Task: Add Attachment from "Attach a link" to Card Card0000000136 in Board Board0000000034 in Workspace WS0000000012 in Trello. Add Cover Red to Card Card0000000136 in Board Board0000000034 in Workspace WS0000000012 in Trello. Add "Join Card" Button Button0000000136  to Card Card0000000136 in Board Board0000000034 in Workspace WS0000000012 in Trello. Add Description DS0000000136 to Card Card0000000136 in Board Board0000000034 in Workspace WS0000000012 in Trello. Add Comment CM0000000136 to Card Card0000000136 in Board Board0000000034 in Workspace WS0000000012 in Trello
Action: Mouse moved to (303, 412)
Screenshot: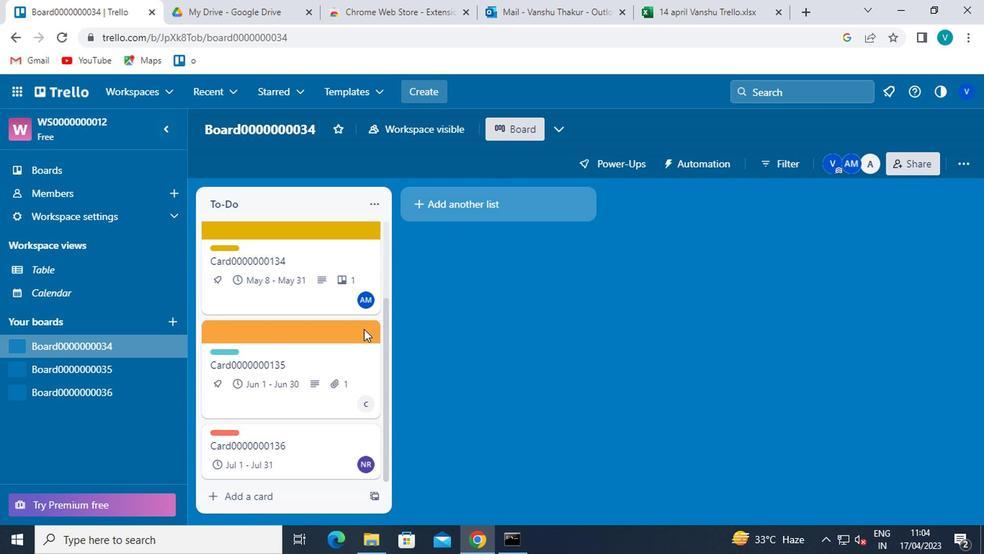 
Action: Mouse scrolled (303, 411) with delta (0, -1)
Screenshot: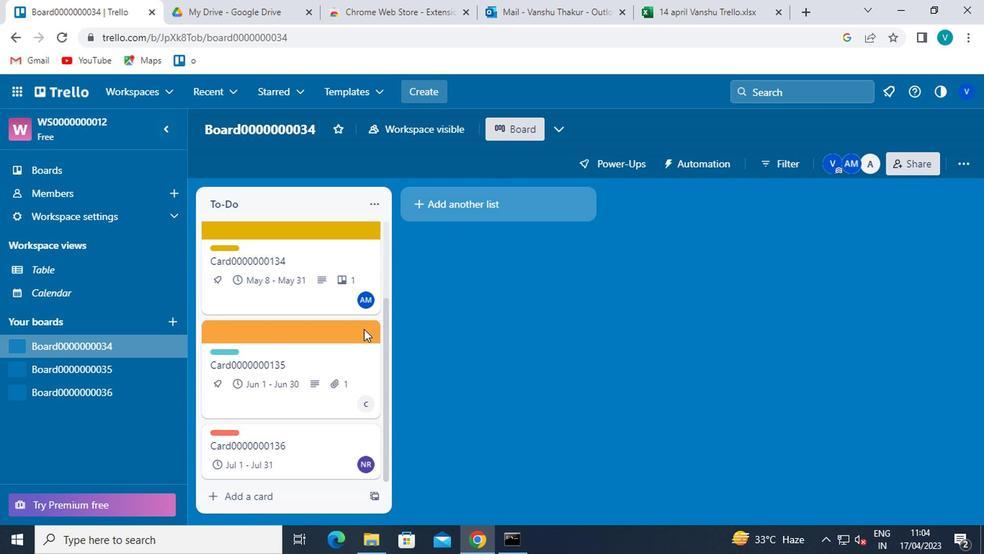 
Action: Mouse moved to (300, 418)
Screenshot: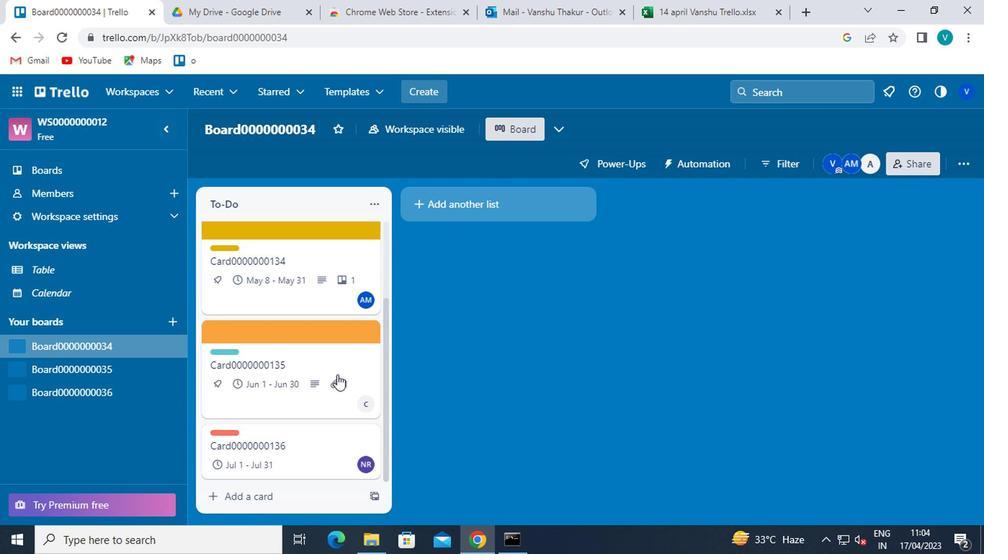 
Action: Mouse scrolled (300, 418) with delta (0, 0)
Screenshot: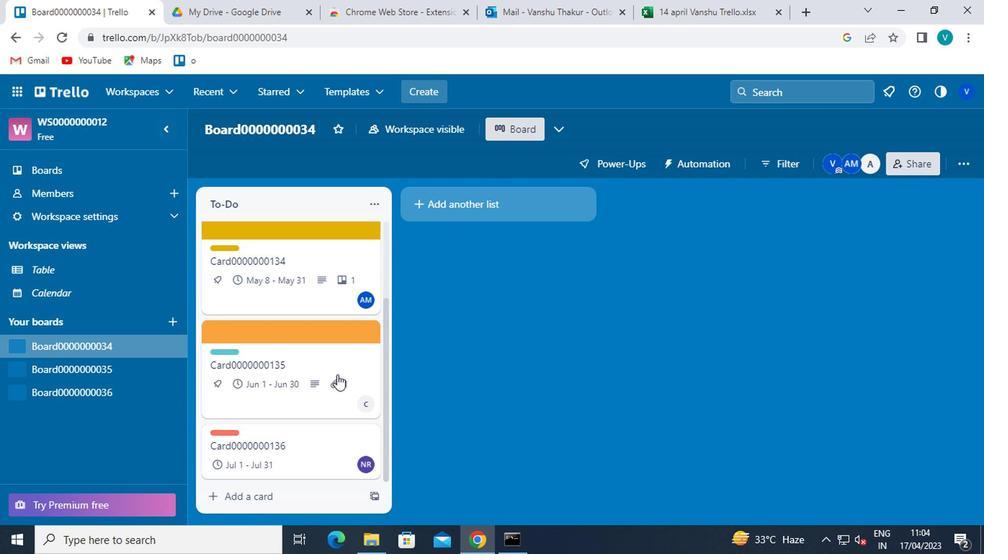 
Action: Mouse moved to (300, 419)
Screenshot: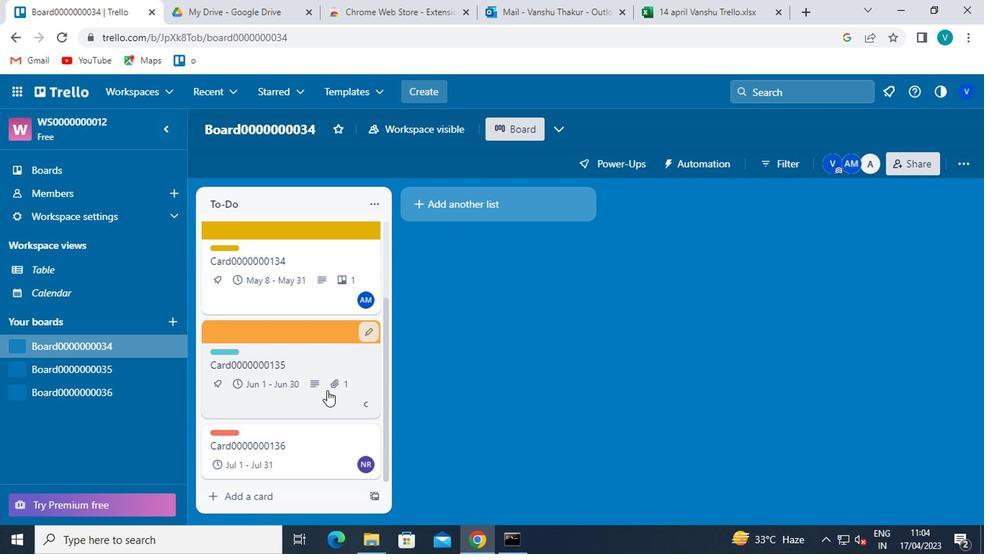 
Action: Mouse scrolled (300, 418) with delta (0, -1)
Screenshot: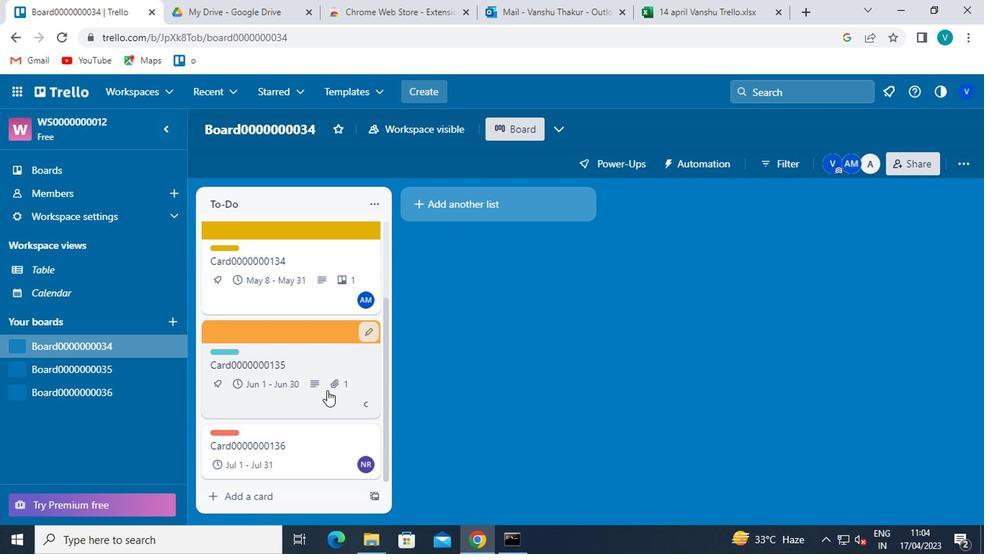 
Action: Mouse moved to (292, 447)
Screenshot: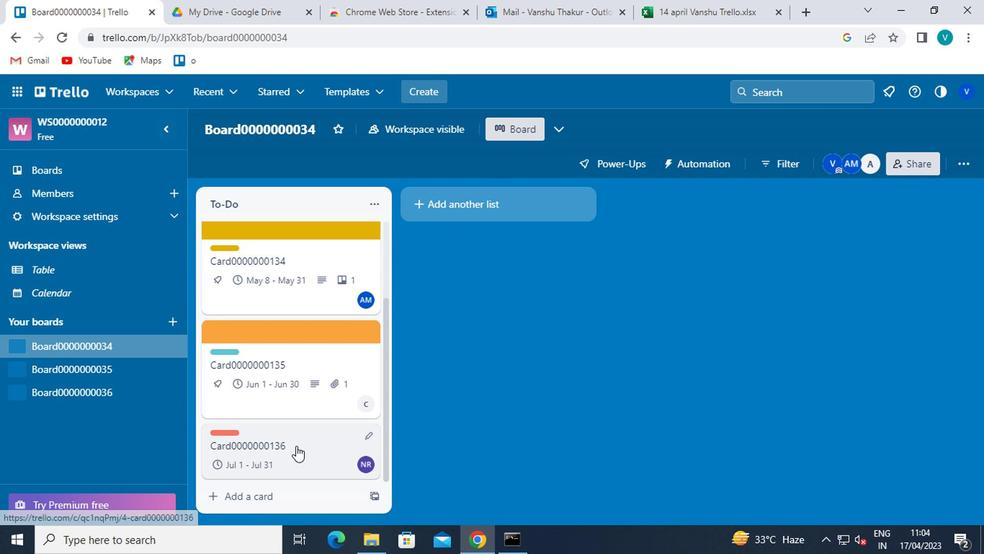 
Action: Mouse pressed left at (292, 447)
Screenshot: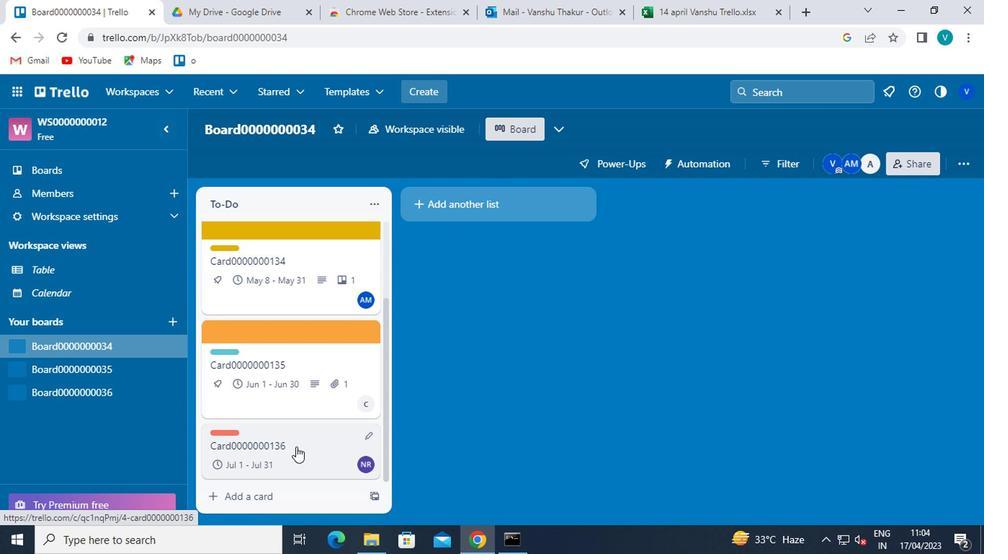 
Action: Mouse moved to (651, 365)
Screenshot: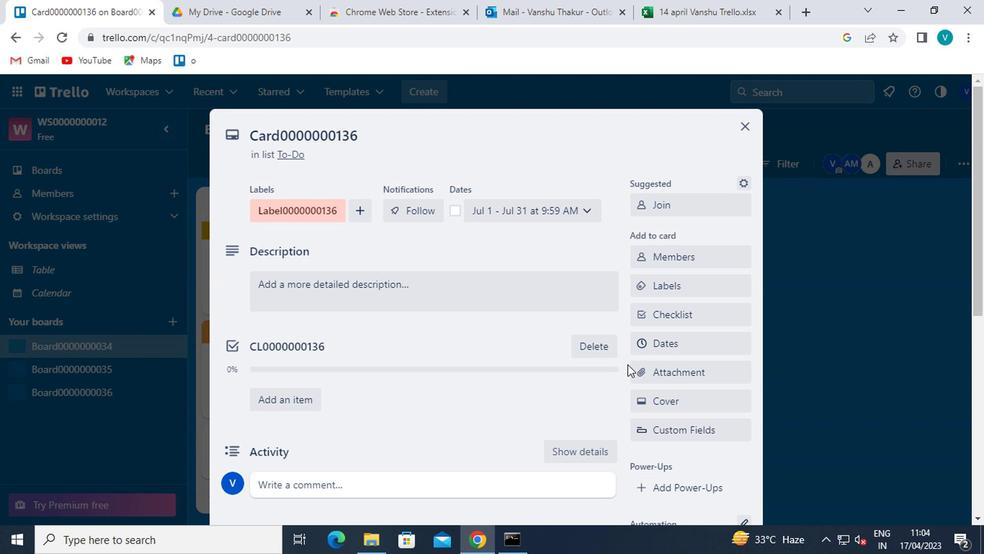 
Action: Mouse pressed left at (651, 365)
Screenshot: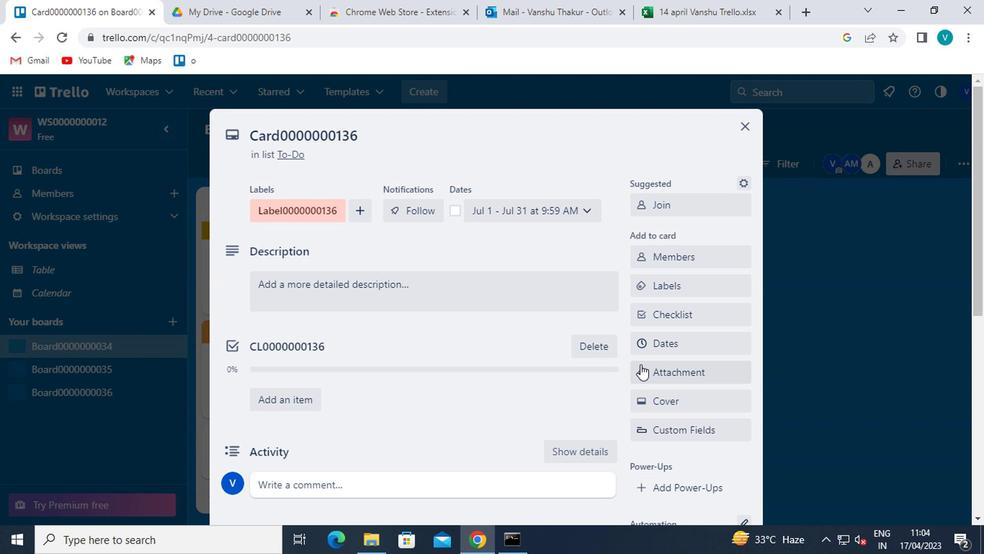 
Action: Mouse moved to (677, 330)
Screenshot: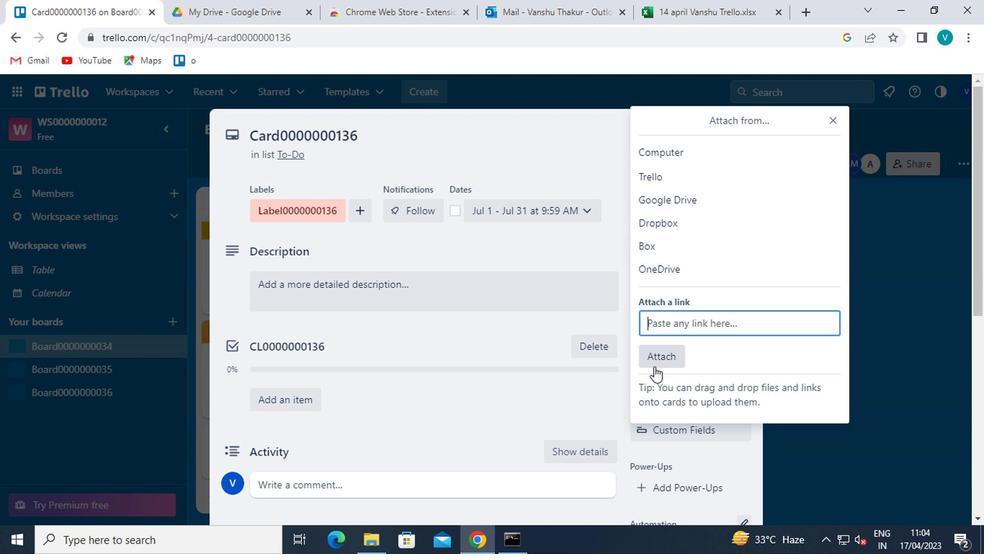 
Action: Mouse pressed left at (677, 330)
Screenshot: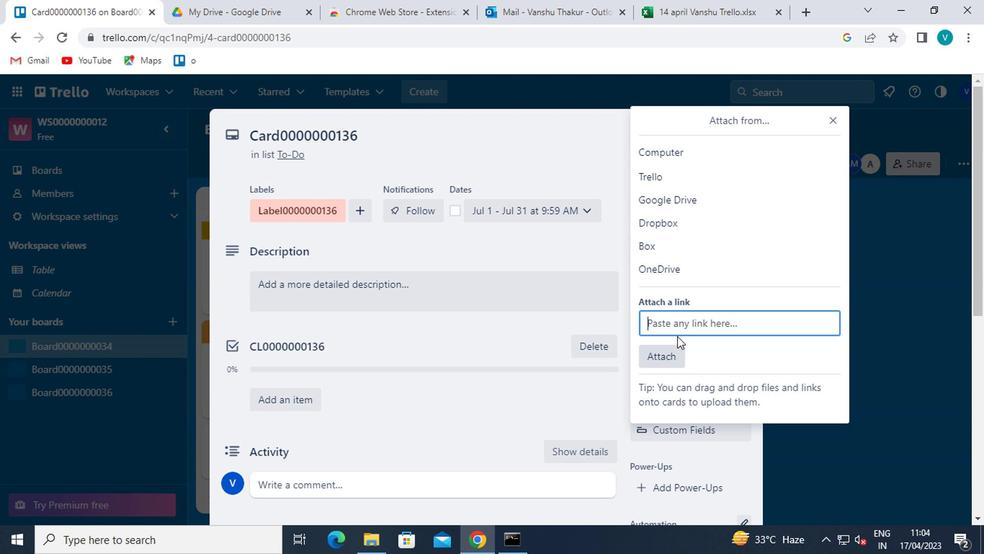 
Action: Key pressed ctrl+V
Screenshot: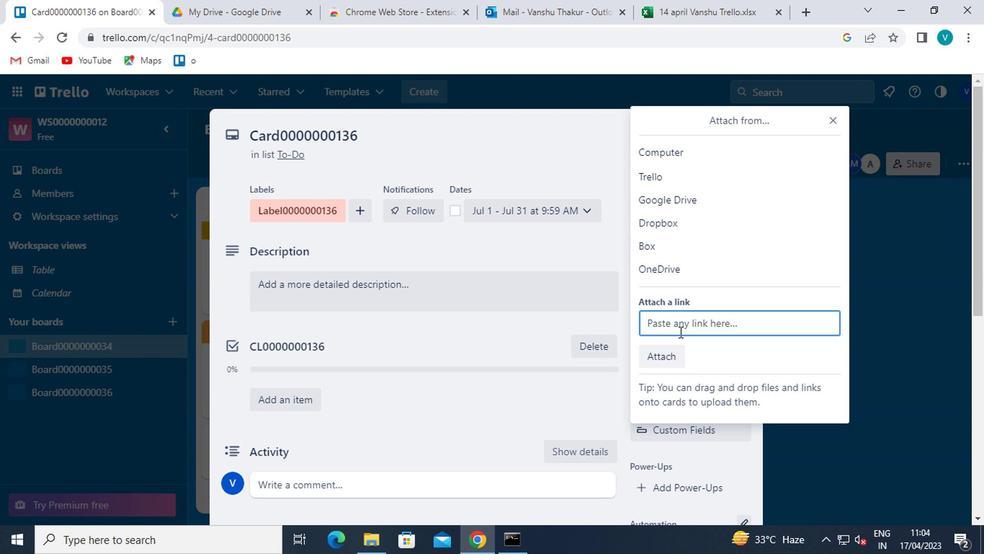 
Action: Mouse moved to (659, 409)
Screenshot: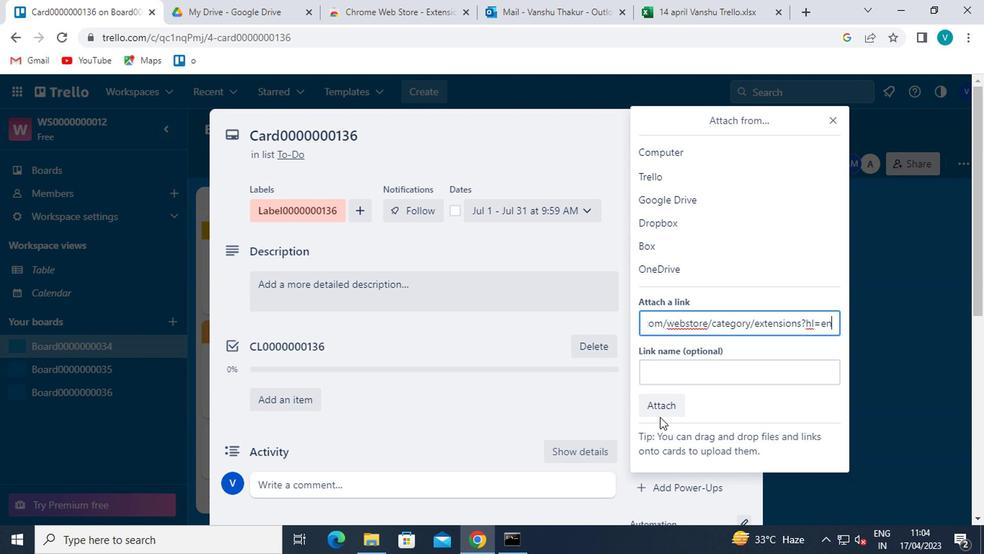 
Action: Mouse pressed left at (659, 409)
Screenshot: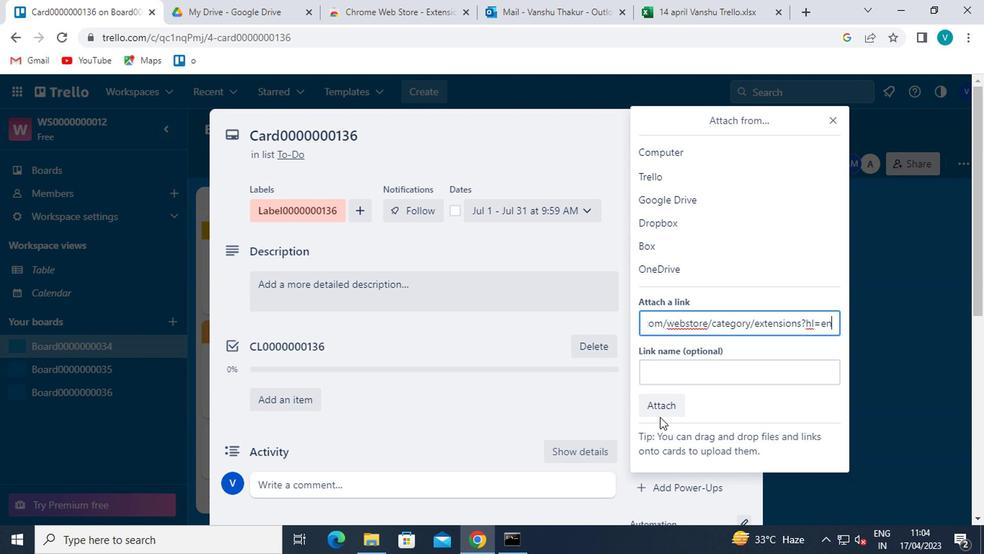 
Action: Mouse moved to (662, 390)
Screenshot: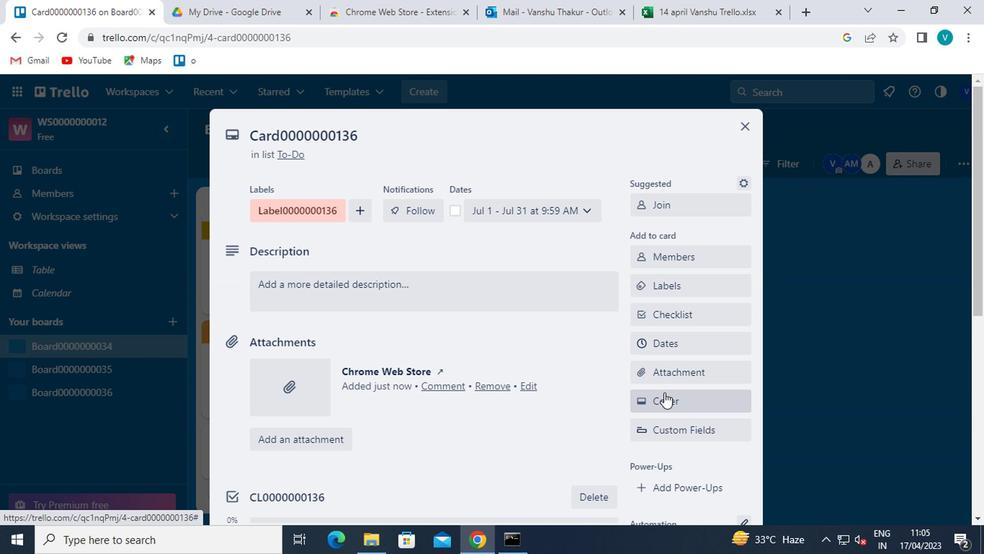 
Action: Mouse pressed left at (662, 390)
Screenshot: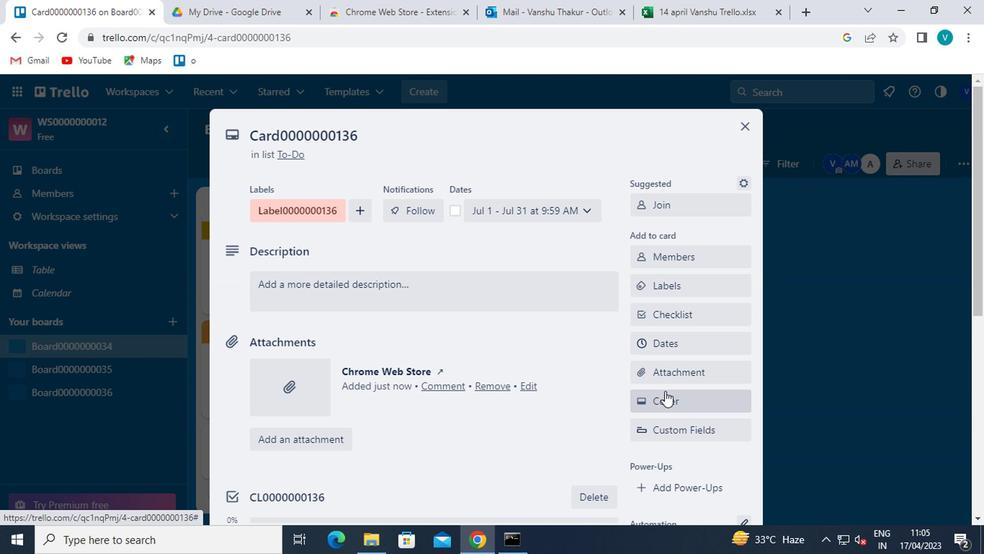 
Action: Mouse moved to (772, 238)
Screenshot: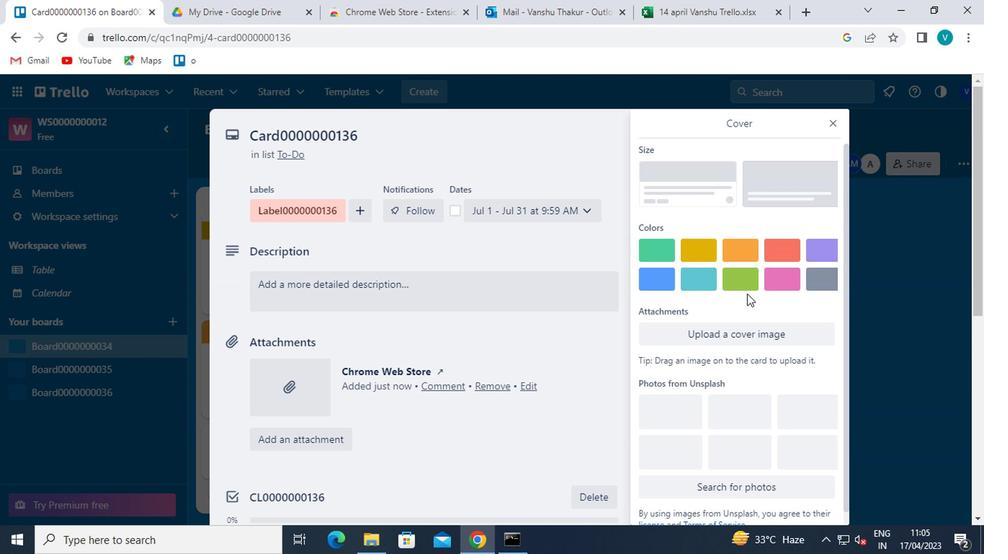 
Action: Mouse pressed left at (772, 238)
Screenshot: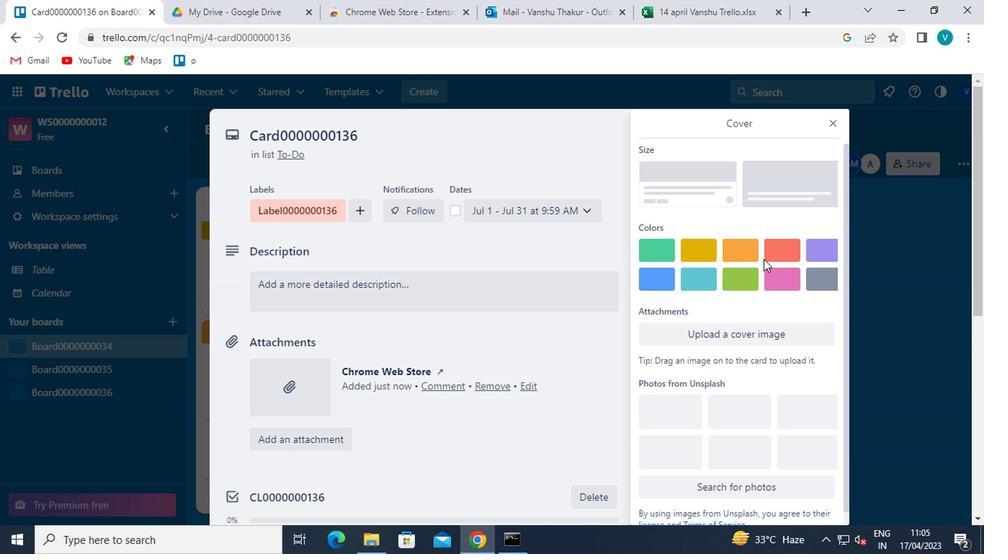 
Action: Mouse moved to (832, 109)
Screenshot: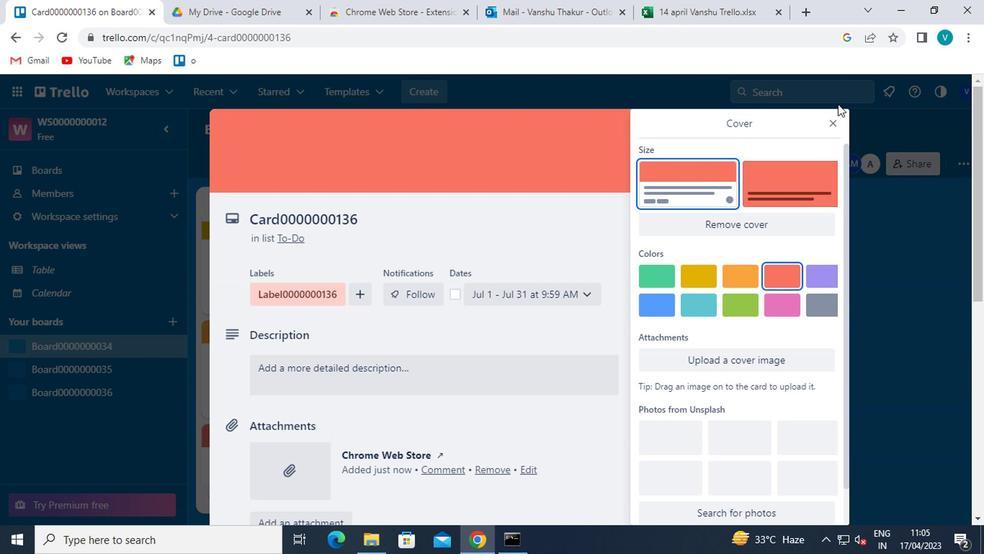 
Action: Mouse pressed left at (832, 109)
Screenshot: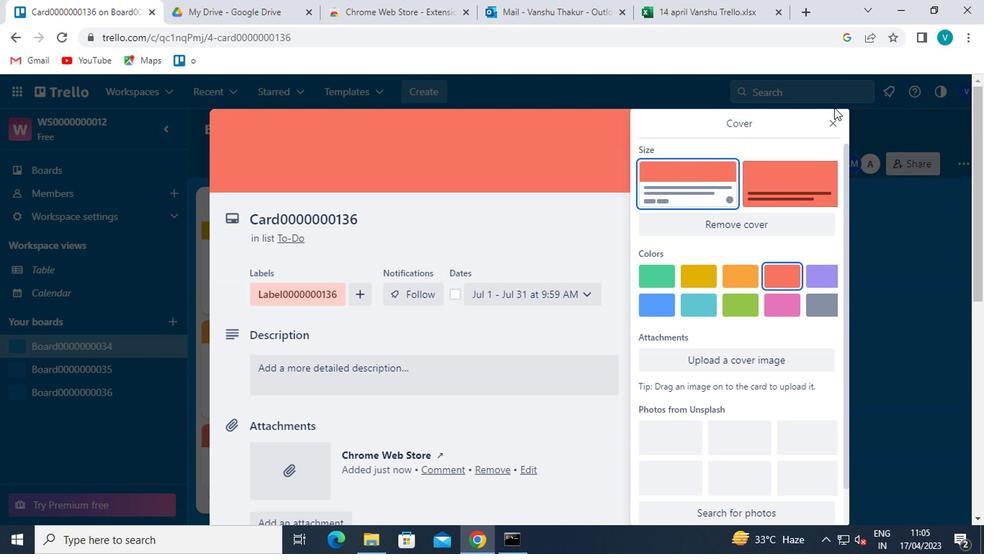 
Action: Mouse moved to (676, 387)
Screenshot: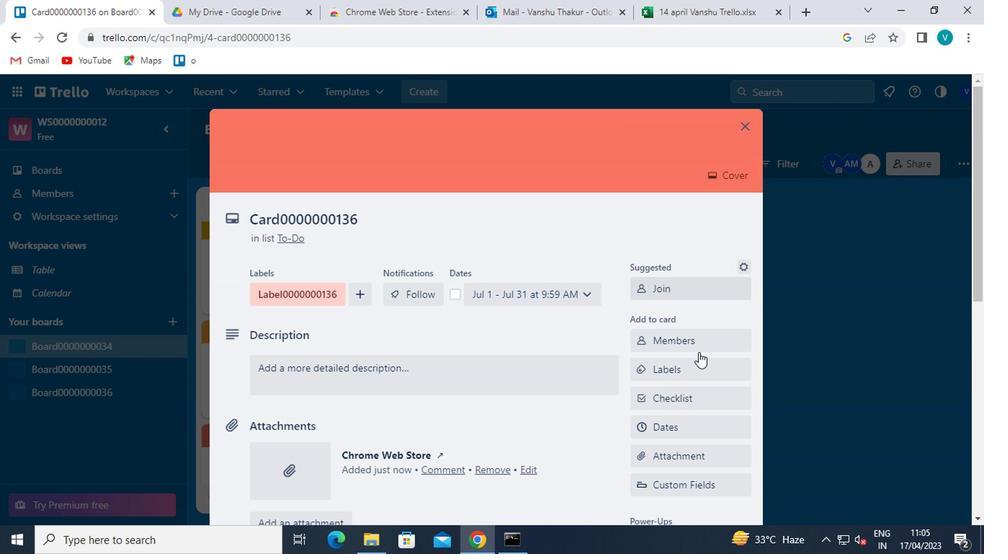 
Action: Mouse scrolled (676, 386) with delta (0, -1)
Screenshot: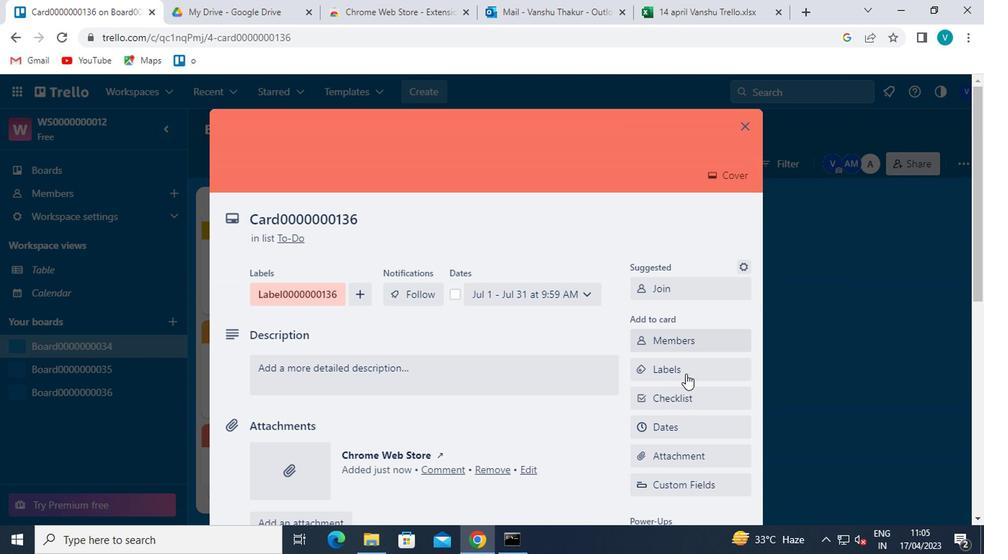 
Action: Mouse moved to (676, 387)
Screenshot: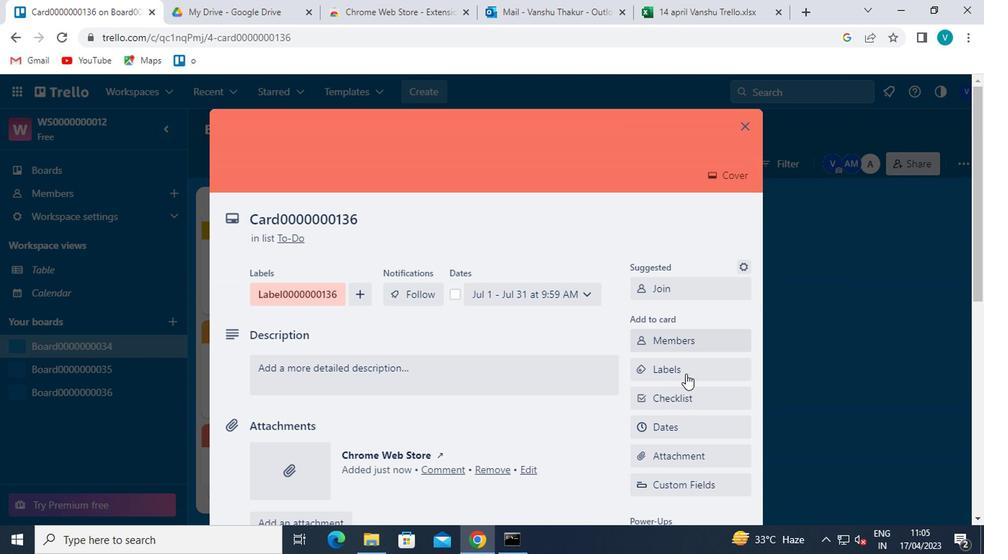 
Action: Mouse scrolled (676, 386) with delta (0, -1)
Screenshot: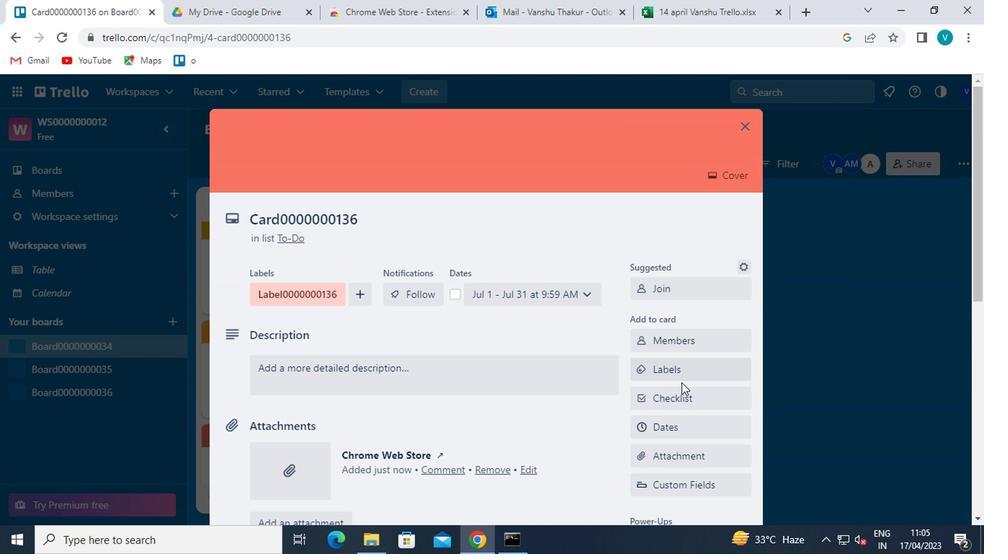 
Action: Mouse scrolled (676, 386) with delta (0, -1)
Screenshot: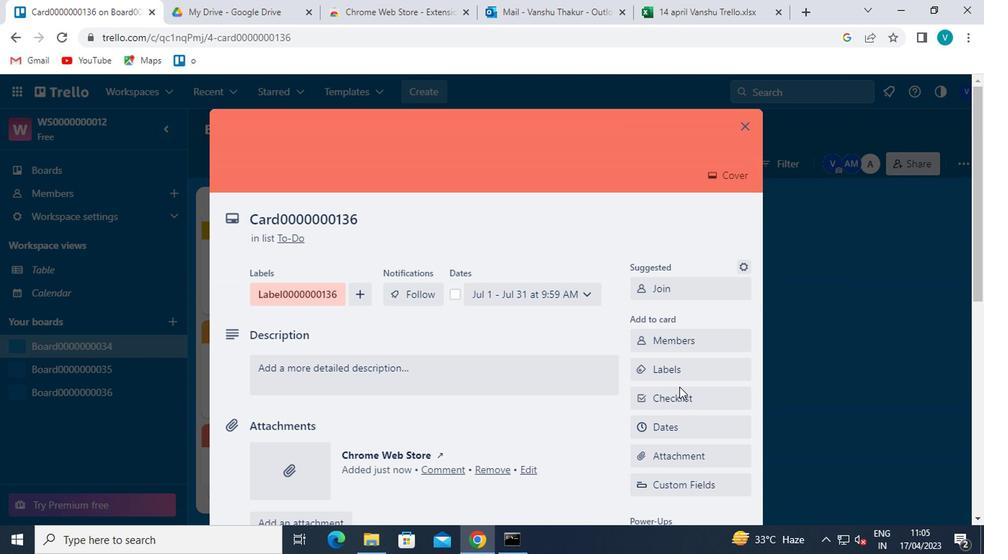
Action: Mouse moved to (668, 472)
Screenshot: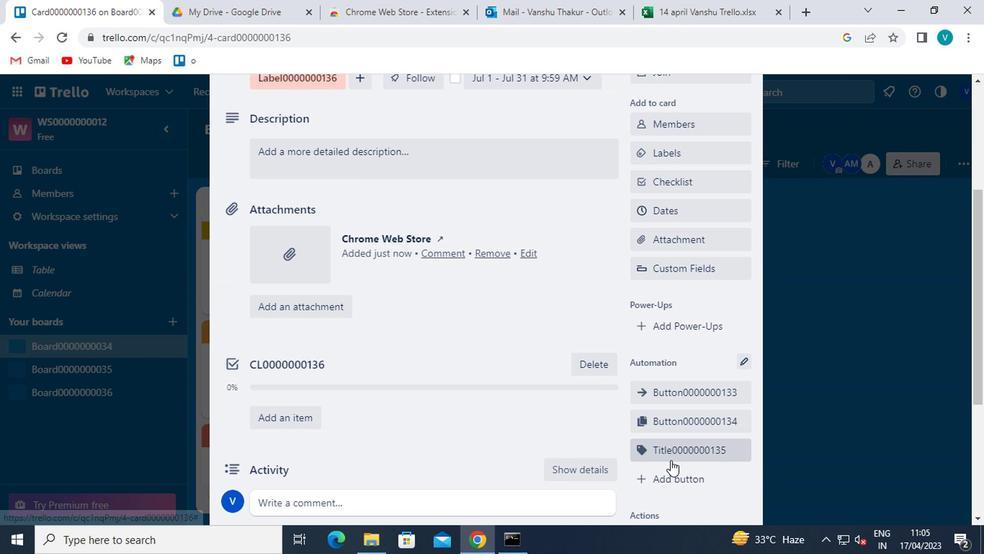 
Action: Mouse pressed left at (668, 472)
Screenshot: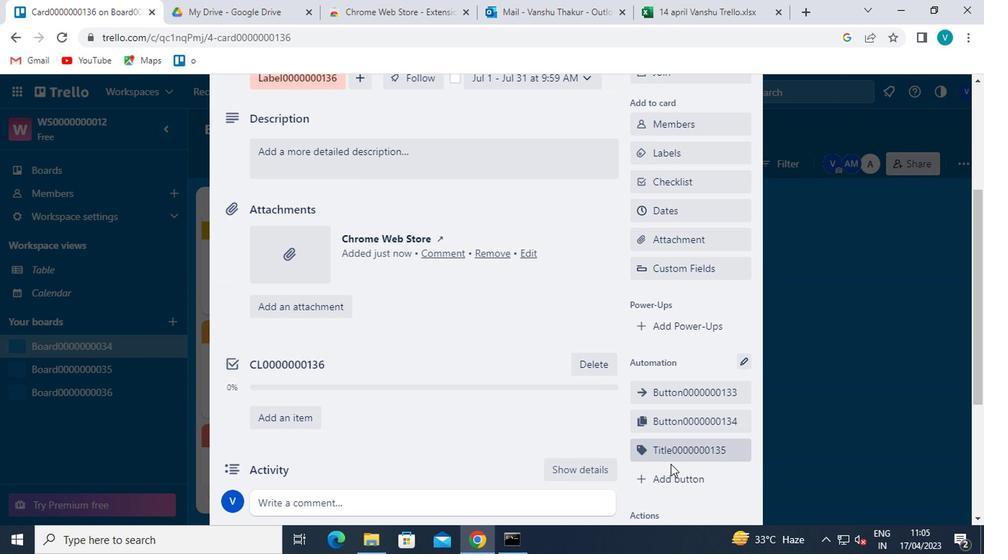 
Action: Mouse moved to (696, 272)
Screenshot: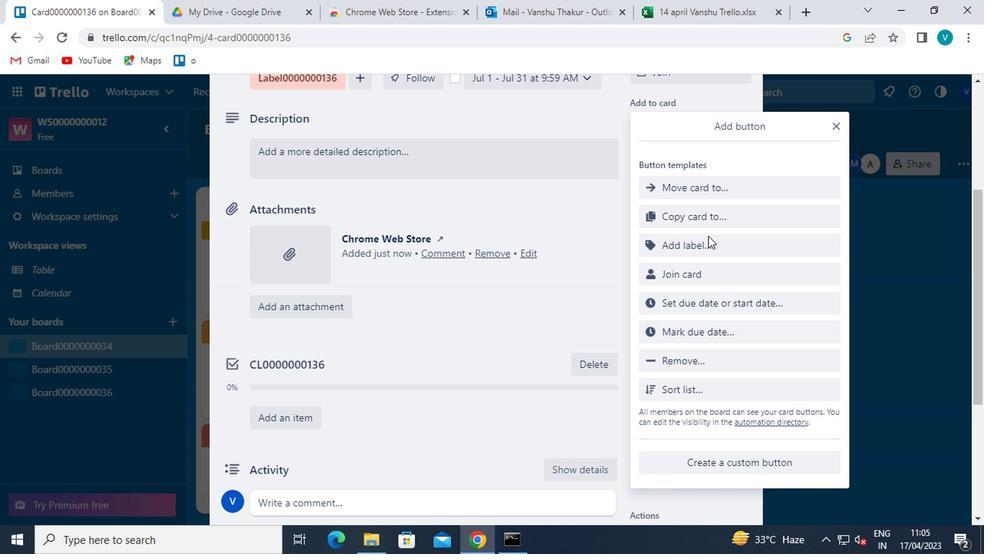 
Action: Mouse pressed left at (696, 272)
Screenshot: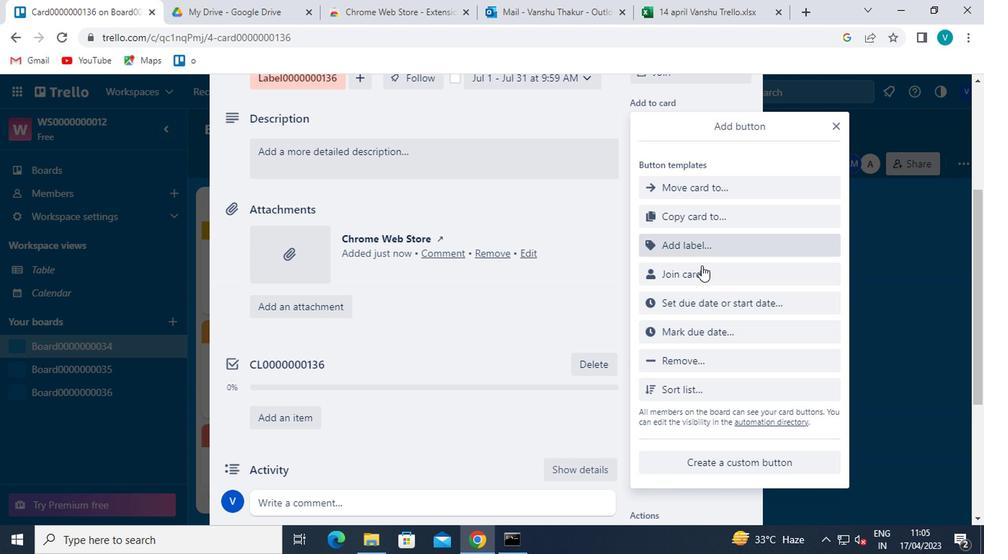 
Action: Mouse pressed left at (696, 272)
Screenshot: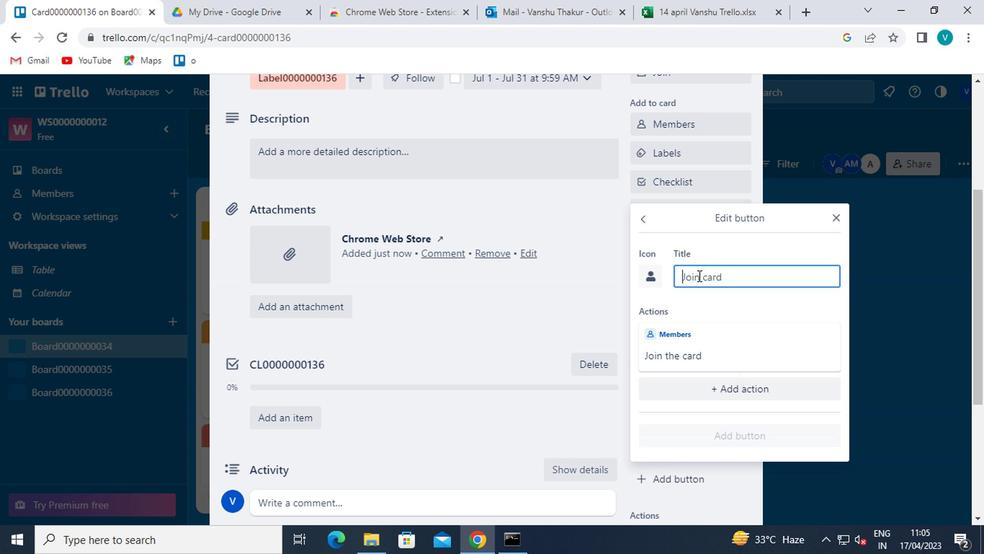 
Action: Key pressed <Key.shift>ctrl+BUTTON0000000136
Screenshot: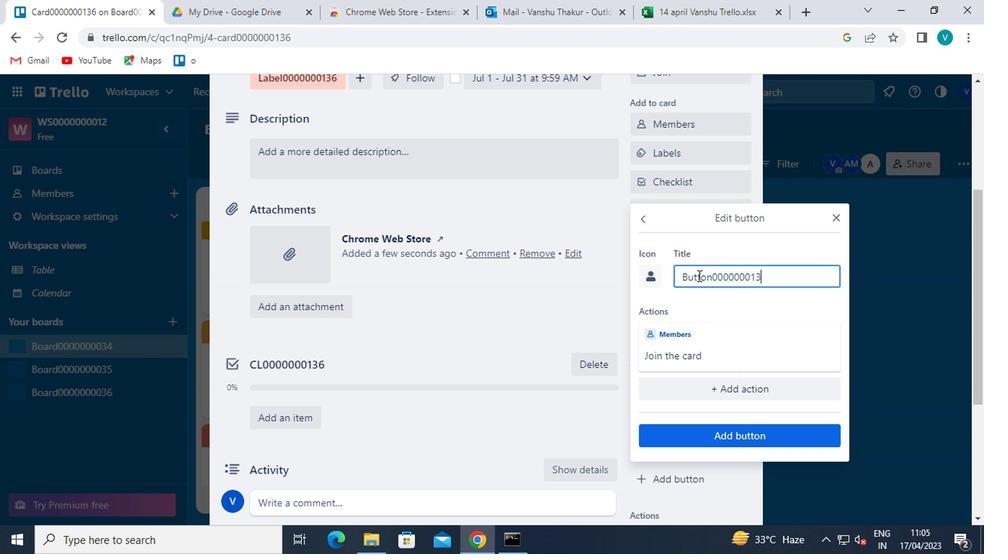 
Action: Mouse moved to (720, 430)
Screenshot: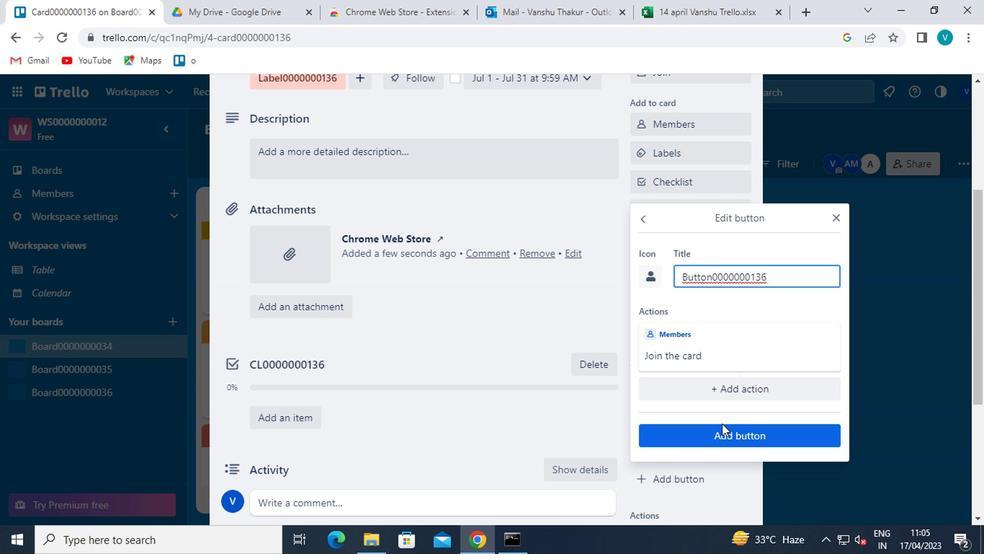 
Action: Mouse pressed left at (720, 430)
Screenshot: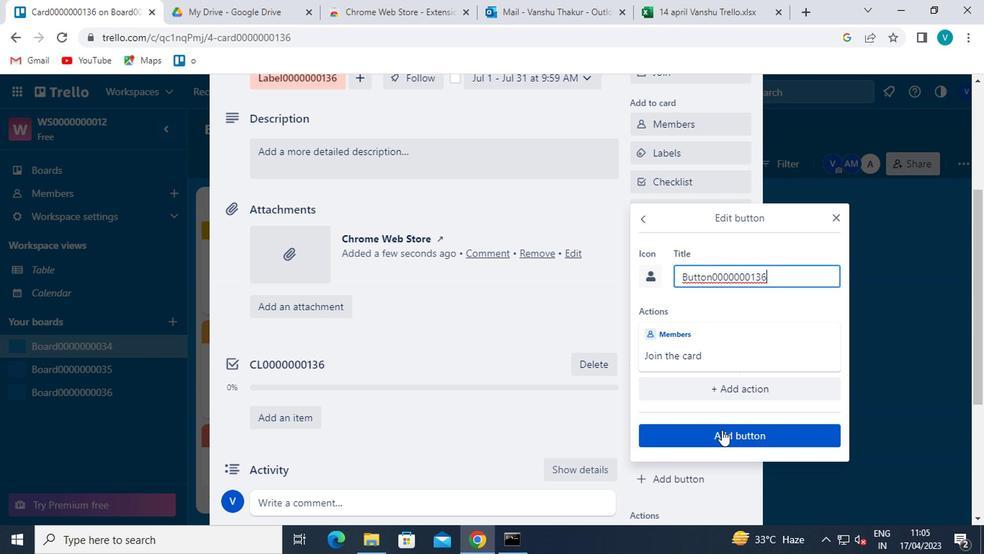 
Action: Mouse moved to (503, 165)
Screenshot: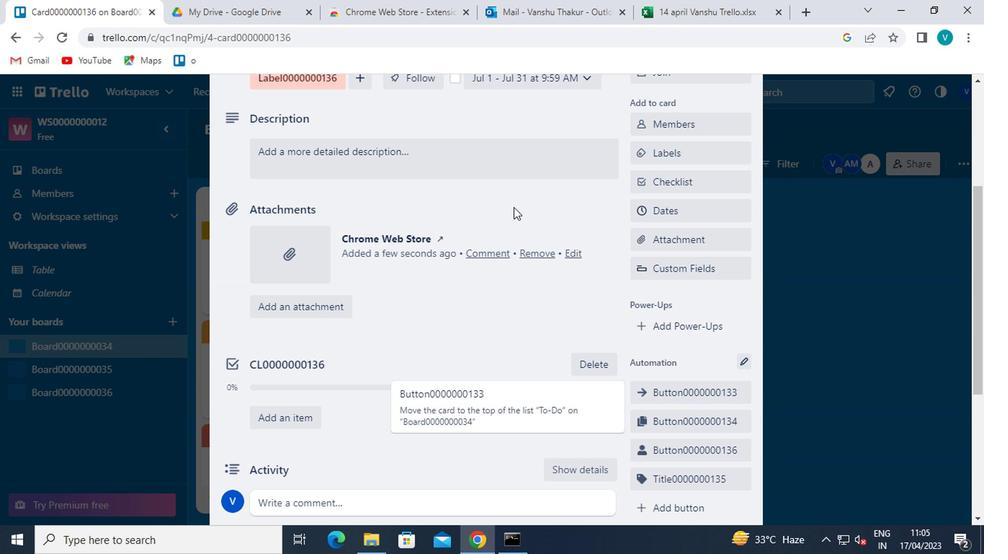 
Action: Mouse pressed left at (503, 165)
Screenshot: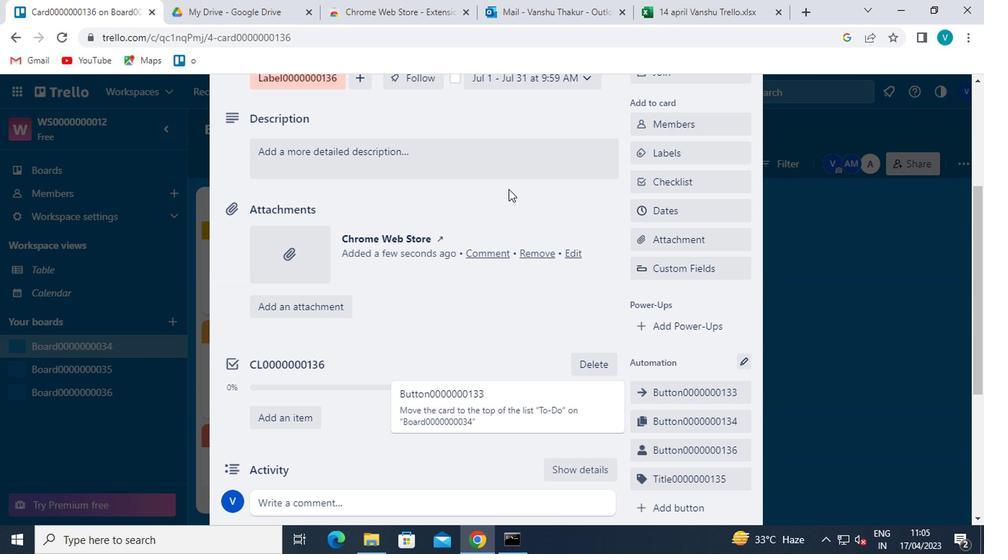 
Action: Key pressed <Key.shift>DS0000000136
Screenshot: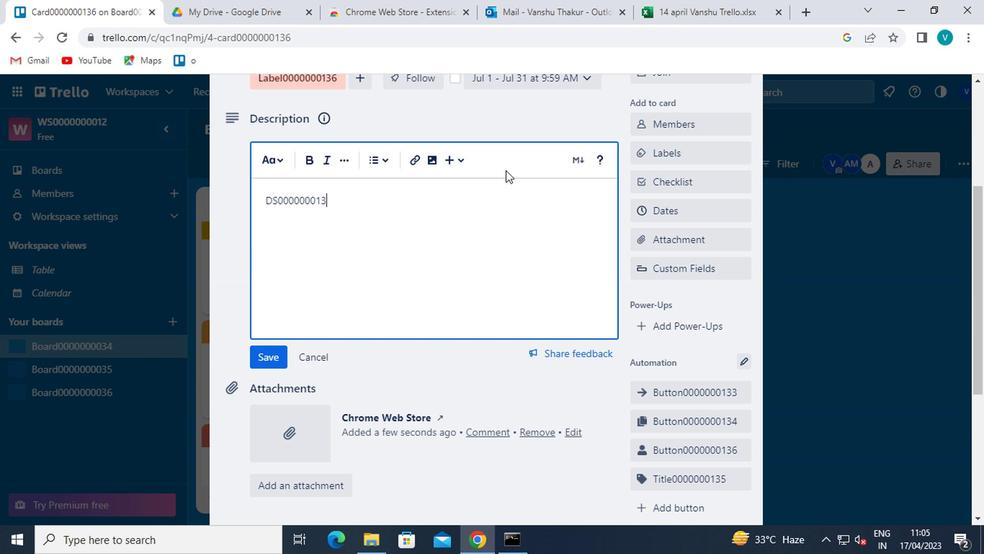 
Action: Mouse moved to (270, 354)
Screenshot: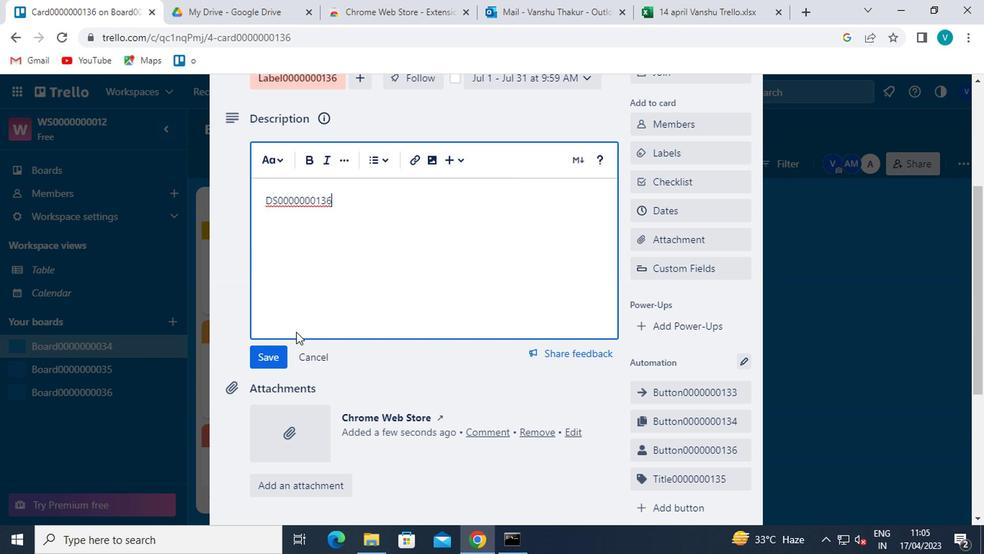 
Action: Mouse pressed left at (270, 354)
Screenshot: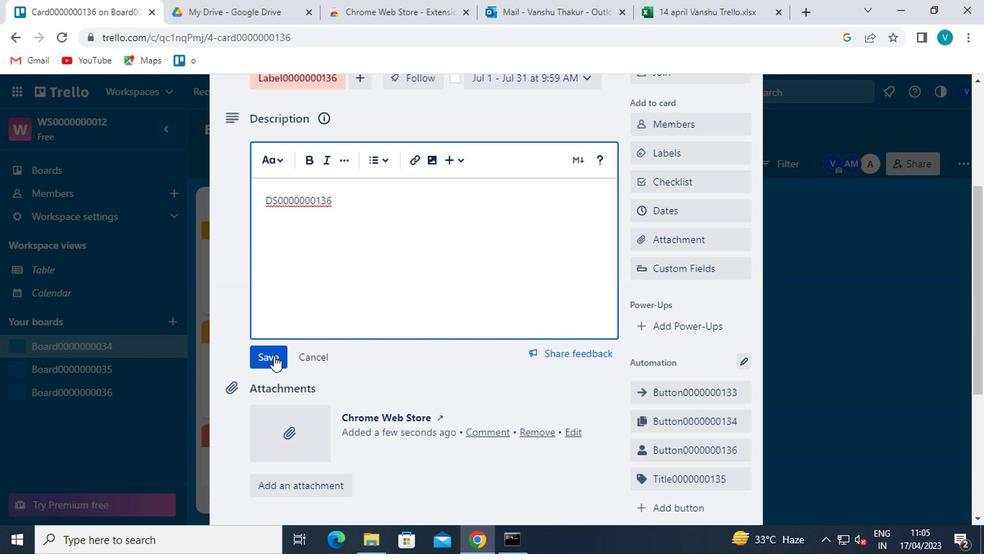 
Action: Mouse moved to (277, 349)
Screenshot: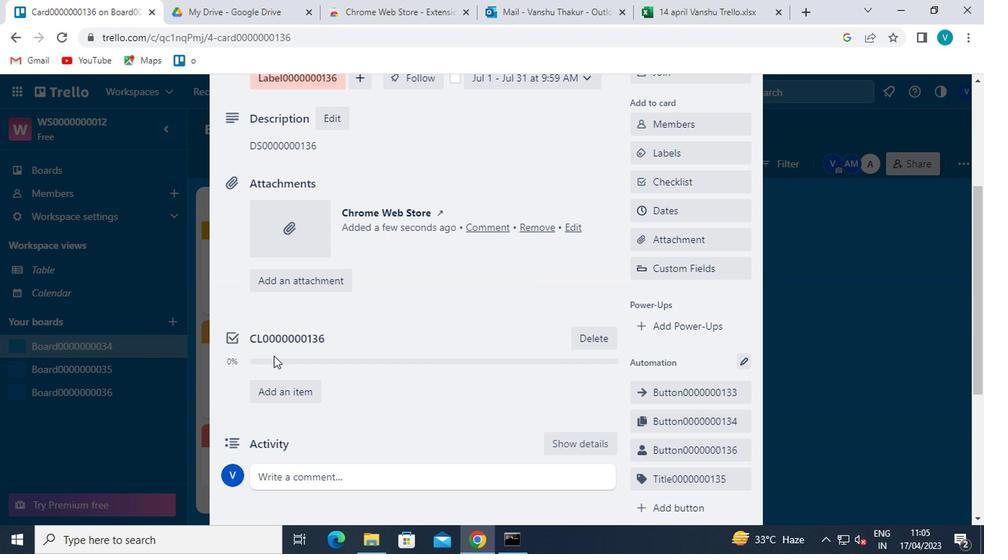 
Action: Mouse scrolled (277, 348) with delta (0, 0)
Screenshot: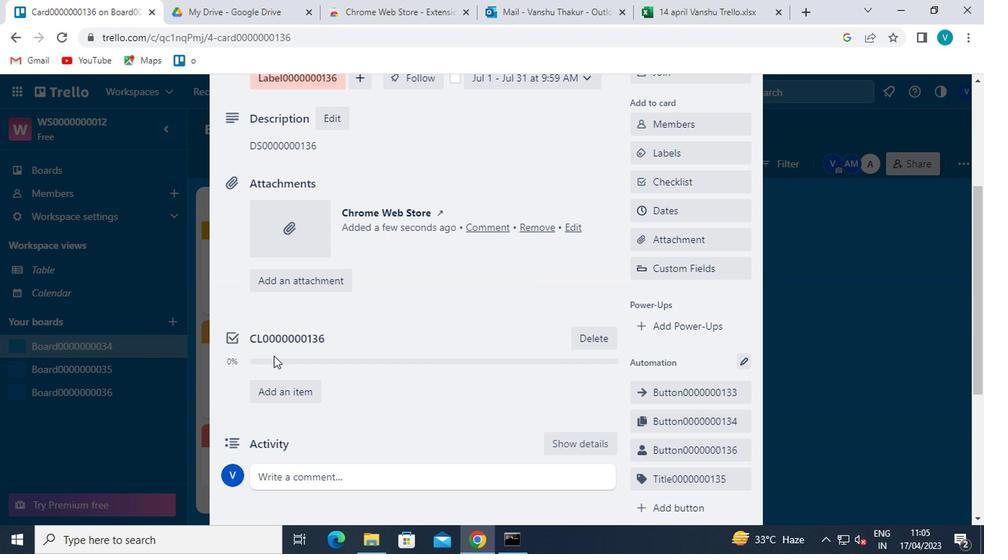 
Action: Mouse scrolled (277, 348) with delta (0, 0)
Screenshot: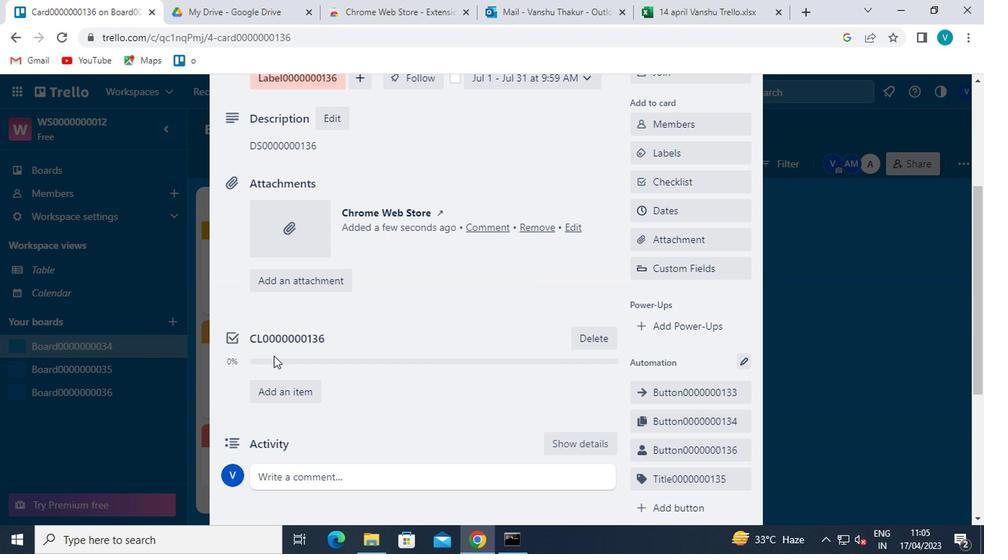 
Action: Mouse scrolled (277, 348) with delta (0, 0)
Screenshot: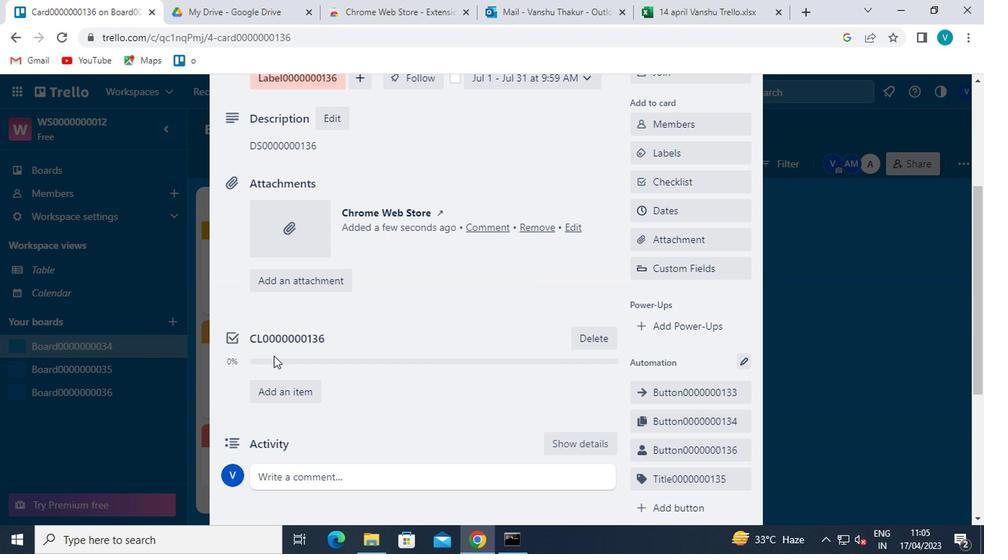 
Action: Mouse moved to (347, 252)
Screenshot: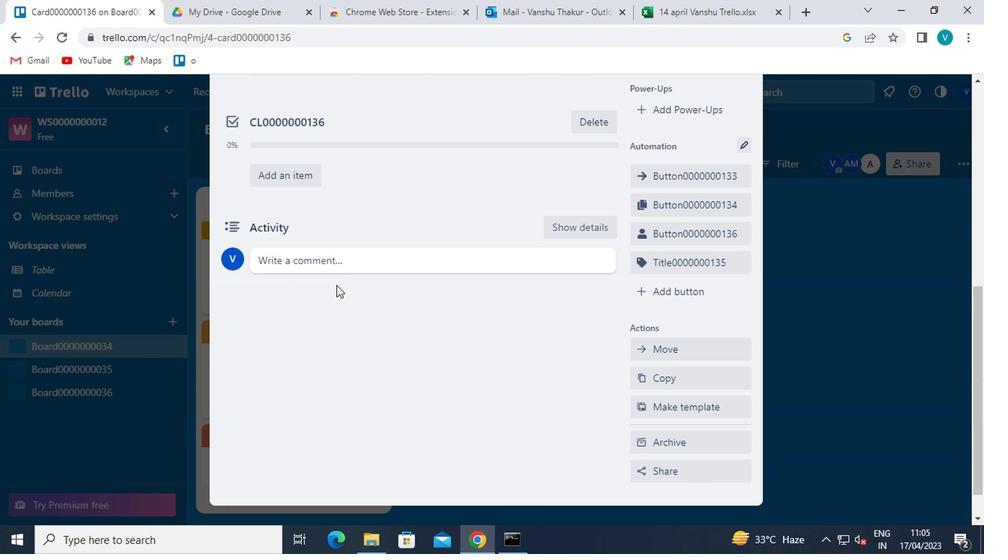 
Action: Mouse pressed left at (347, 252)
Screenshot: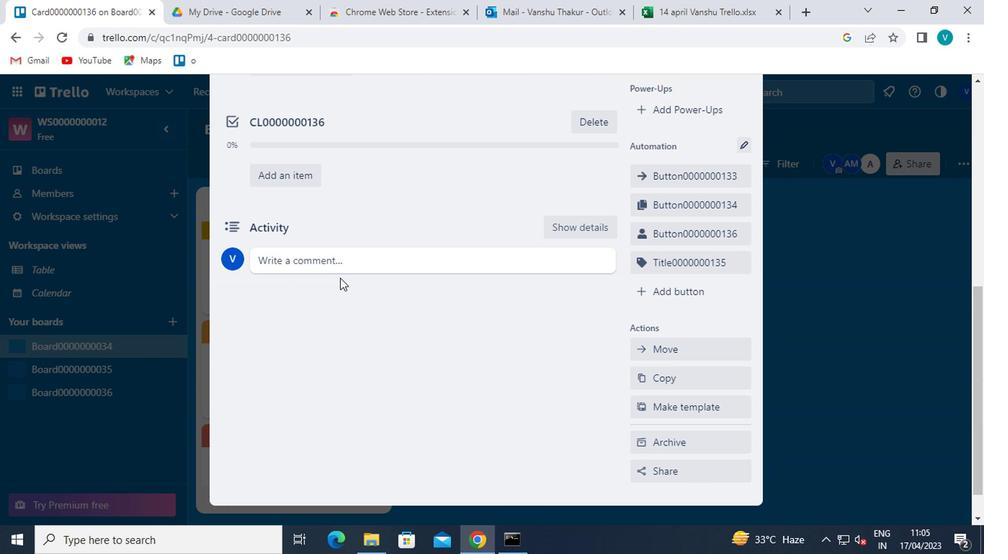 
Action: Mouse moved to (339, 252)
Screenshot: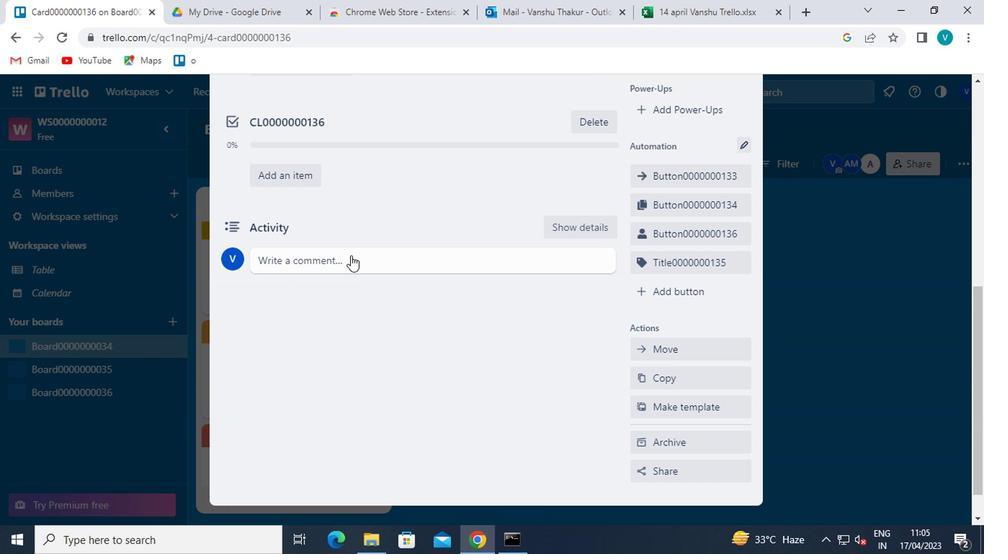 
Action: Key pressed <Key.shift>CM0000000136
Screenshot: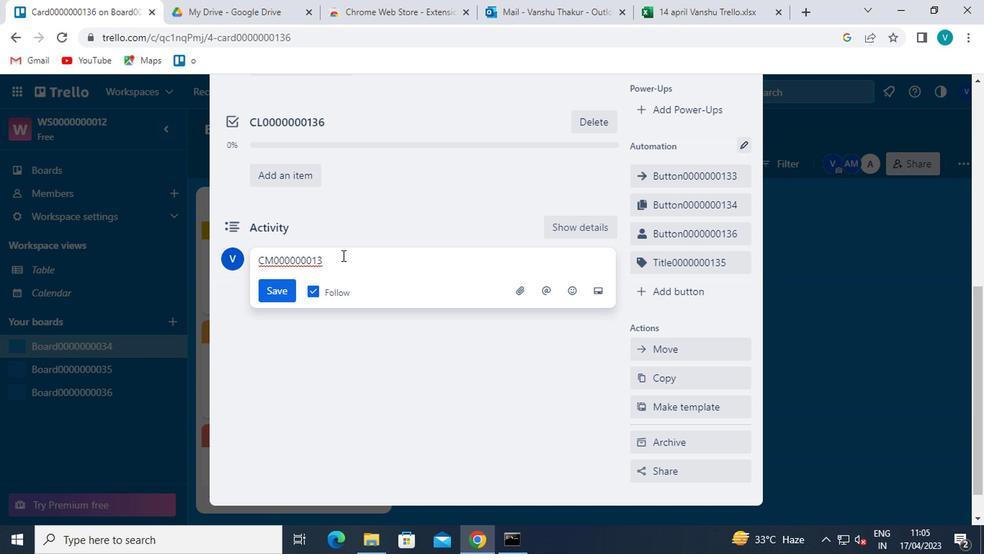 
Action: Mouse moved to (329, 255)
Screenshot: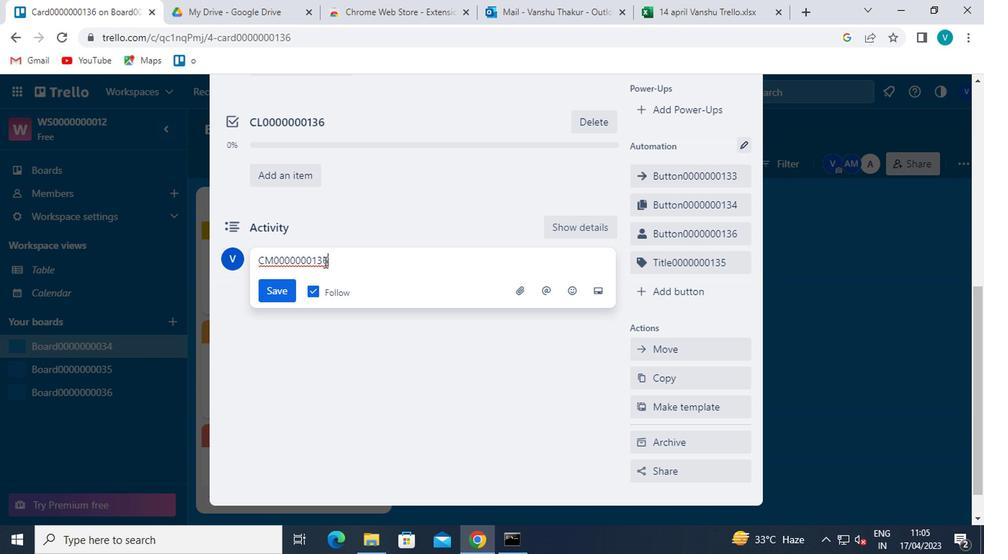 
Action: Mouse scrolled (329, 255) with delta (0, 0)
Screenshot: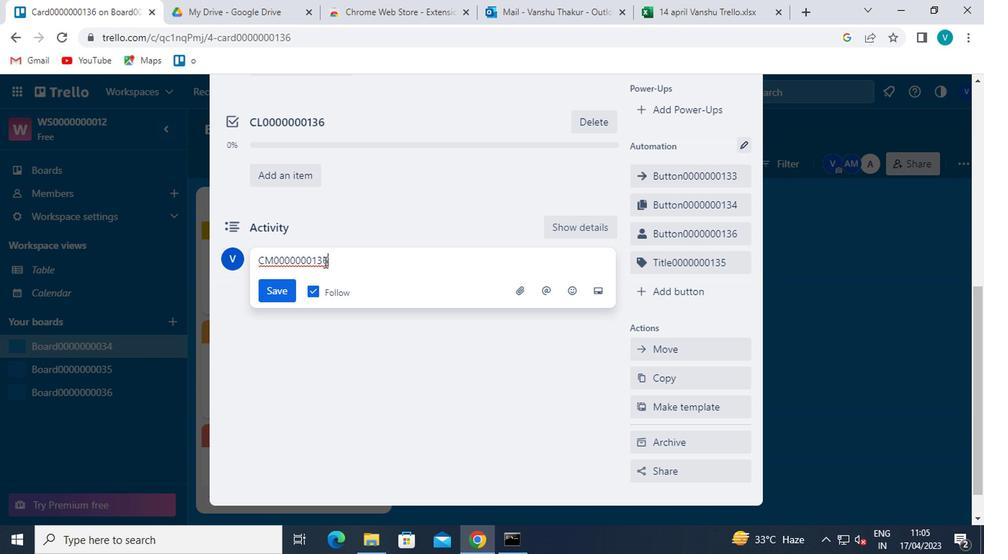 
Action: Mouse scrolled (329, 255) with delta (0, 0)
Screenshot: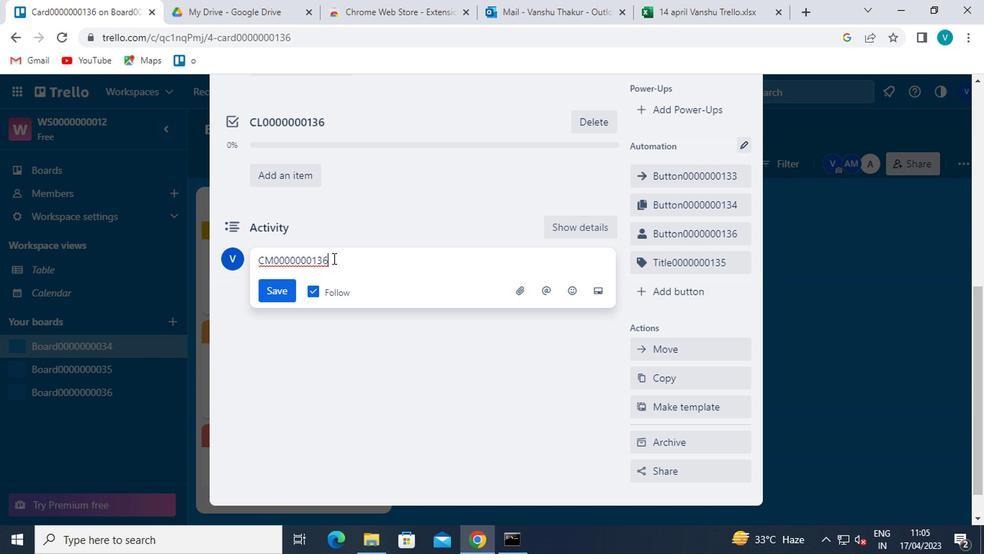 
Action: Mouse scrolled (329, 255) with delta (0, 0)
Screenshot: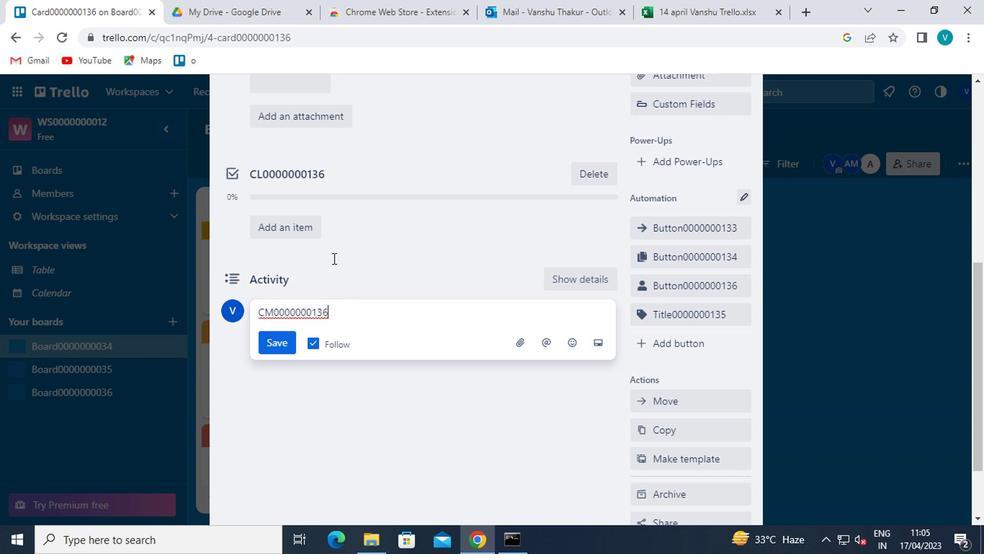 
Action: Mouse moved to (309, 420)
Screenshot: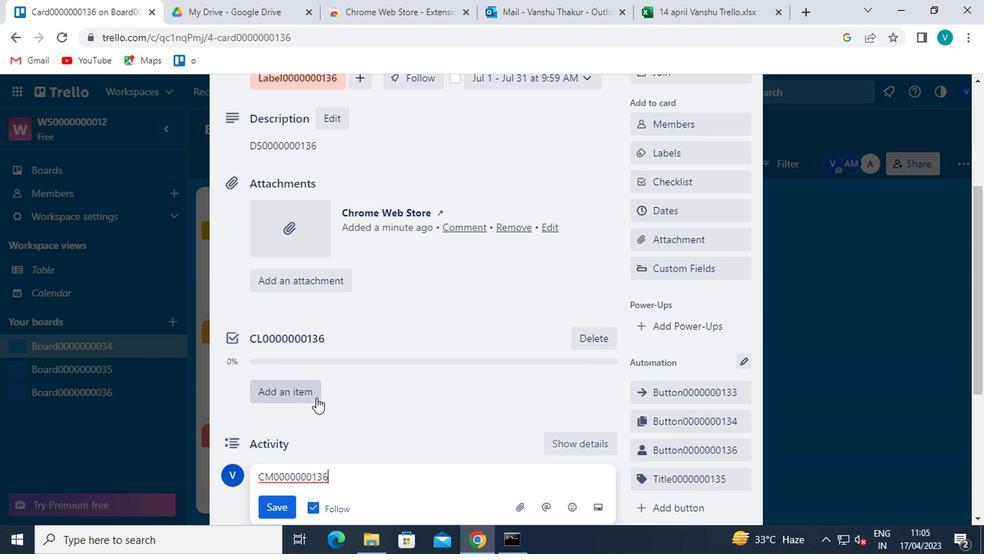 
Action: Mouse scrolled (309, 419) with delta (0, 0)
Screenshot: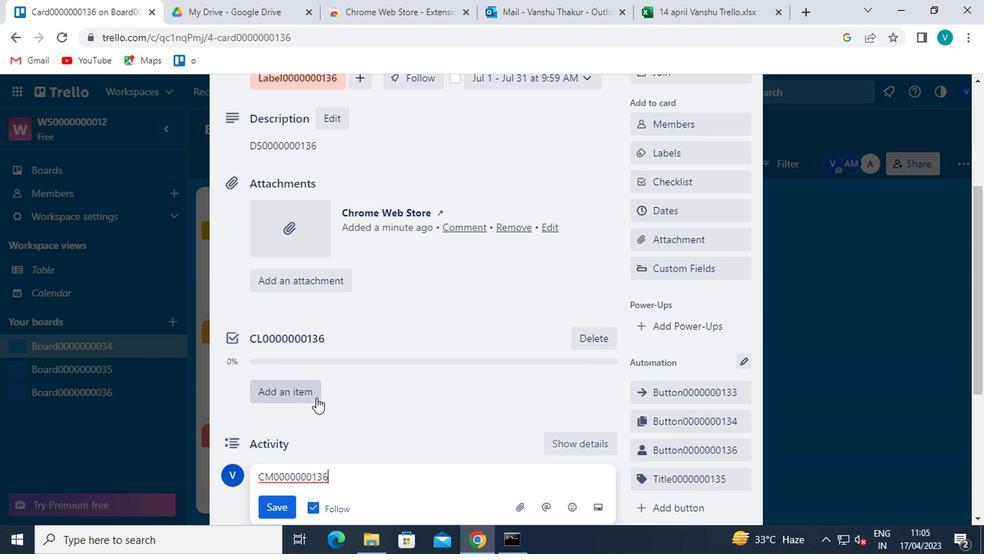 
Action: Mouse moved to (283, 437)
Screenshot: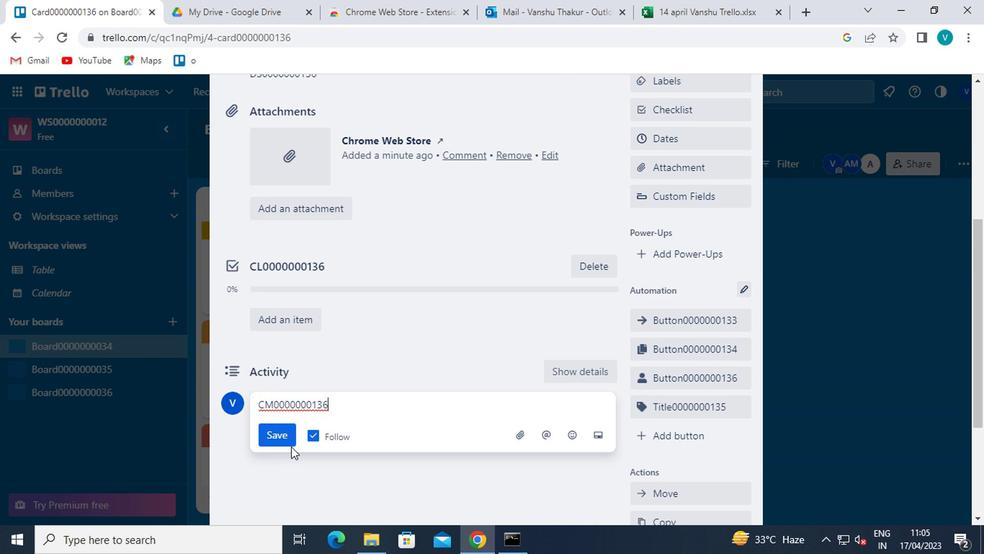 
Action: Mouse pressed left at (283, 437)
Screenshot: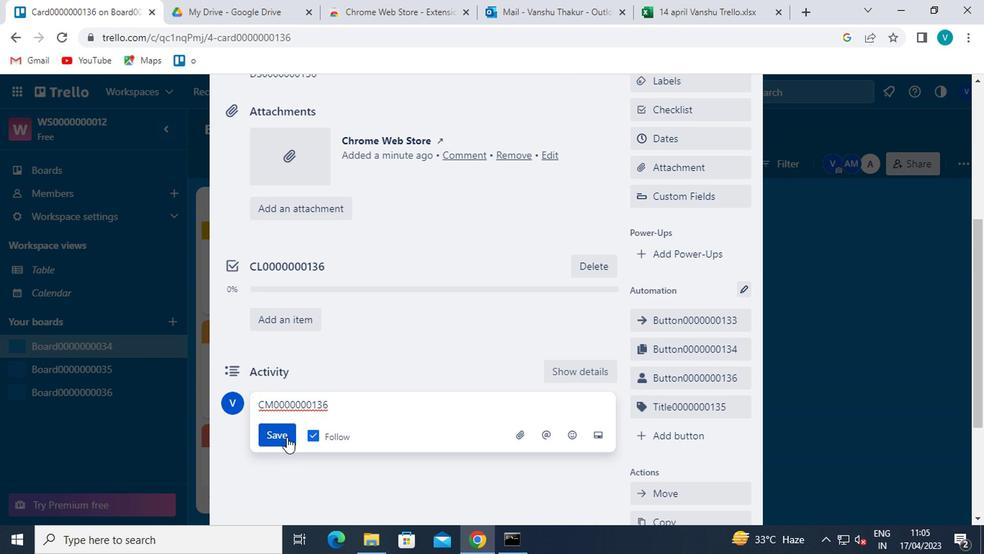 
Action: Mouse moved to (386, 358)
Screenshot: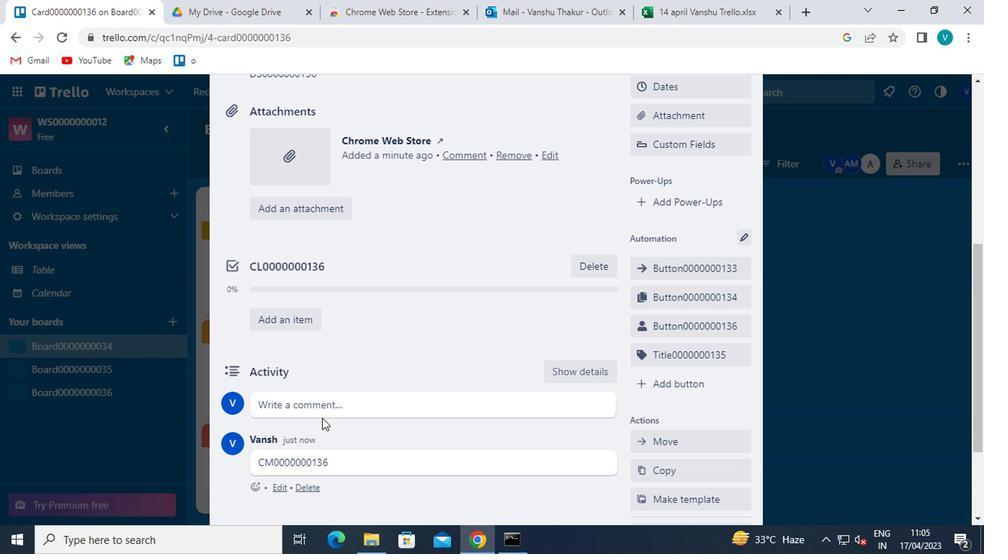 
